 Task: Add the task  Create a new online booking system for a conference center to the section Data Analysis Sprint in the project AgileRescue and add a Due Date to the respective task as 2023/11/22
Action: Mouse moved to (53, 253)
Screenshot: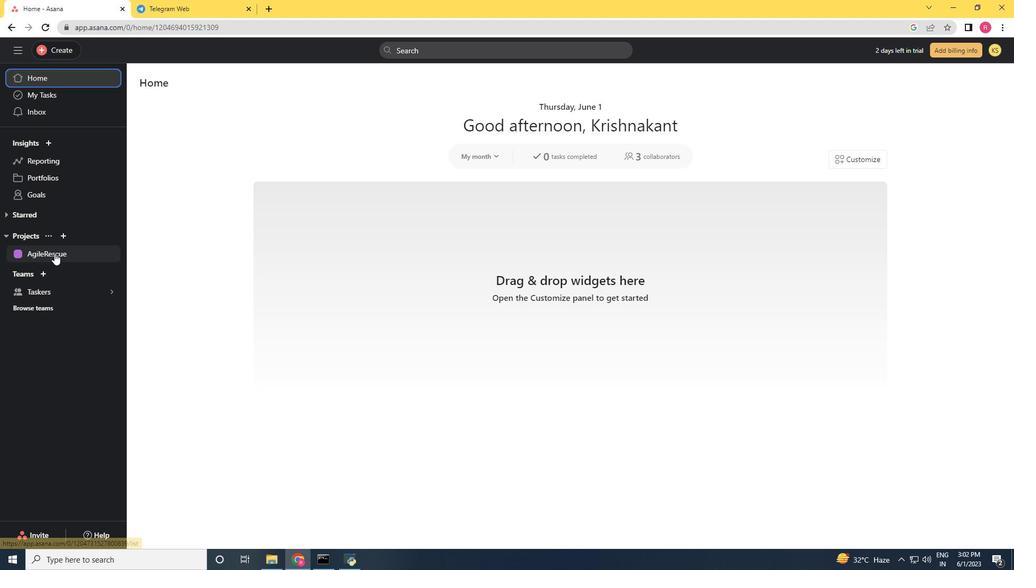 
Action: Mouse pressed left at (53, 253)
Screenshot: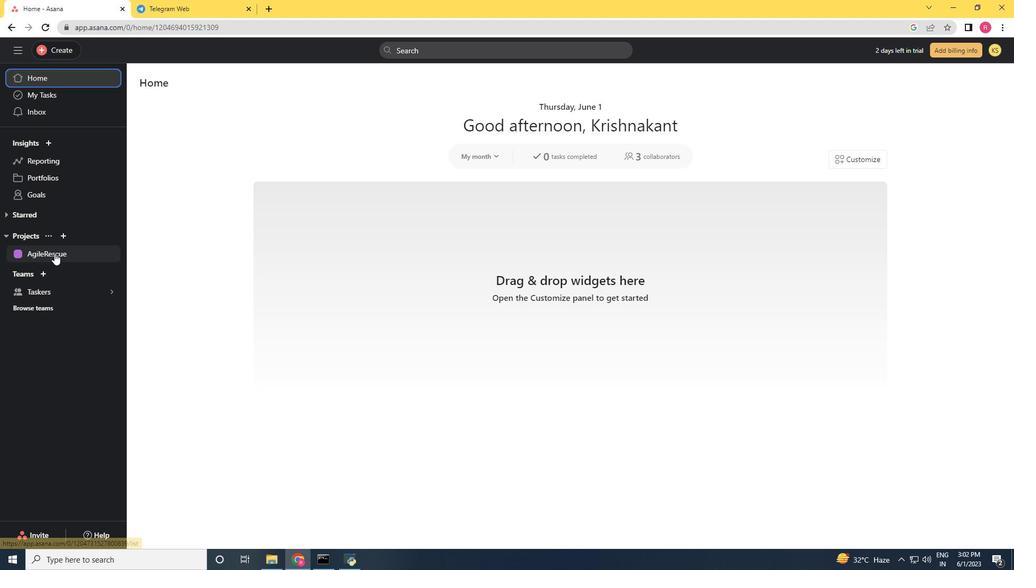 
Action: Mouse moved to (439, 437)
Screenshot: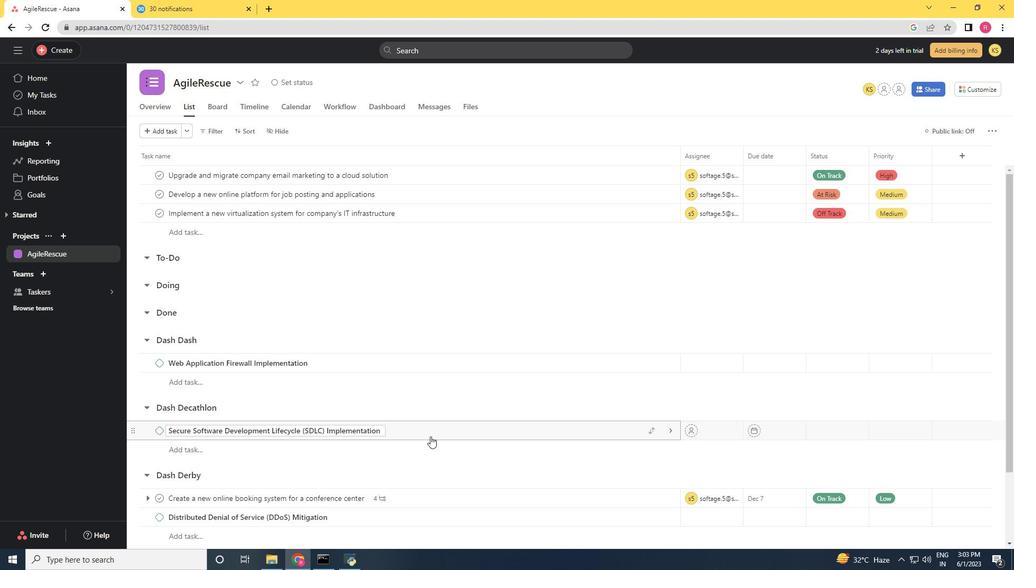 
Action: Mouse scrolled (439, 436) with delta (0, 0)
Screenshot: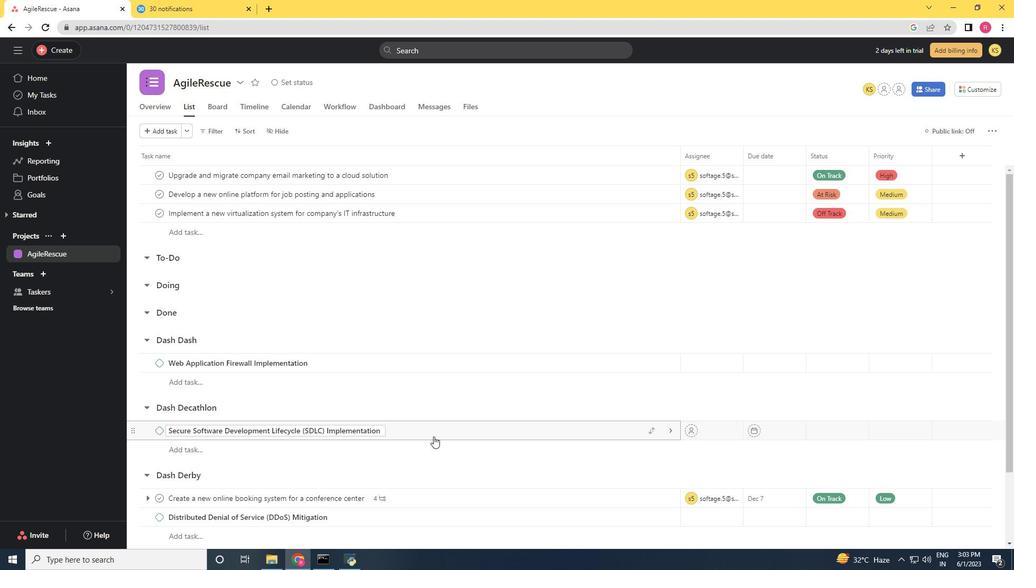 
Action: Mouse moved to (439, 437)
Screenshot: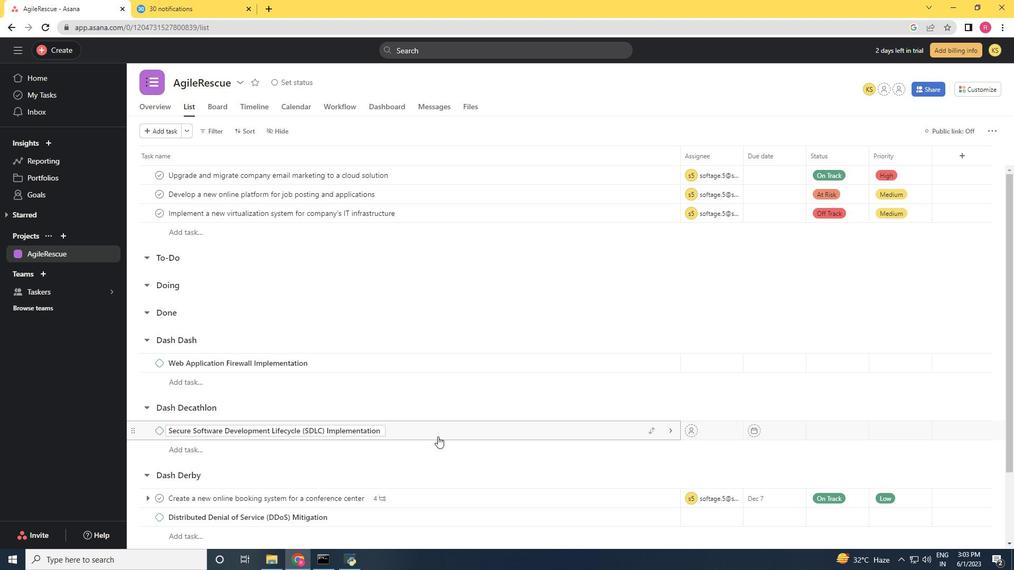 
Action: Mouse scrolled (439, 436) with delta (0, 0)
Screenshot: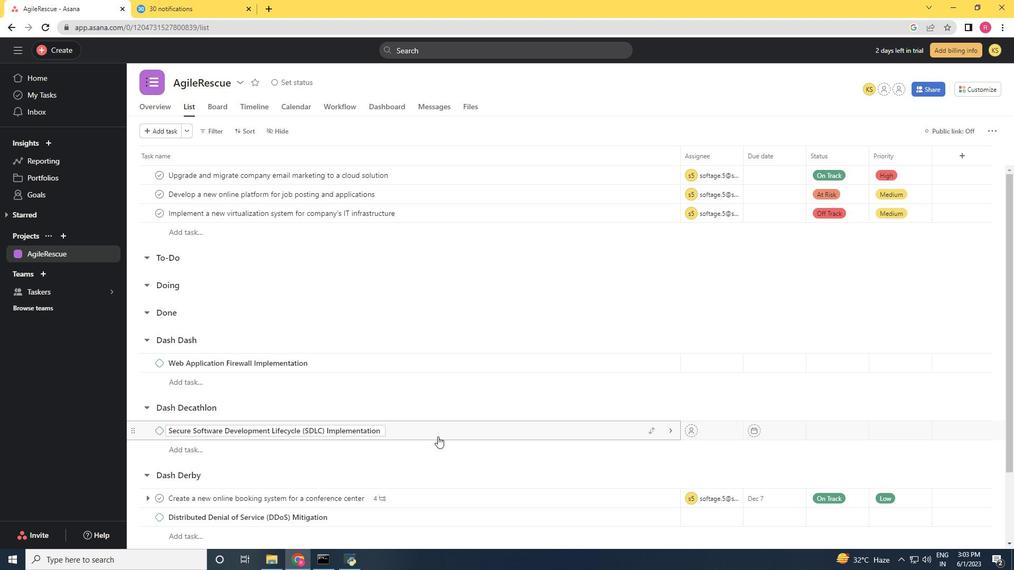 
Action: Mouse scrolled (439, 436) with delta (0, 0)
Screenshot: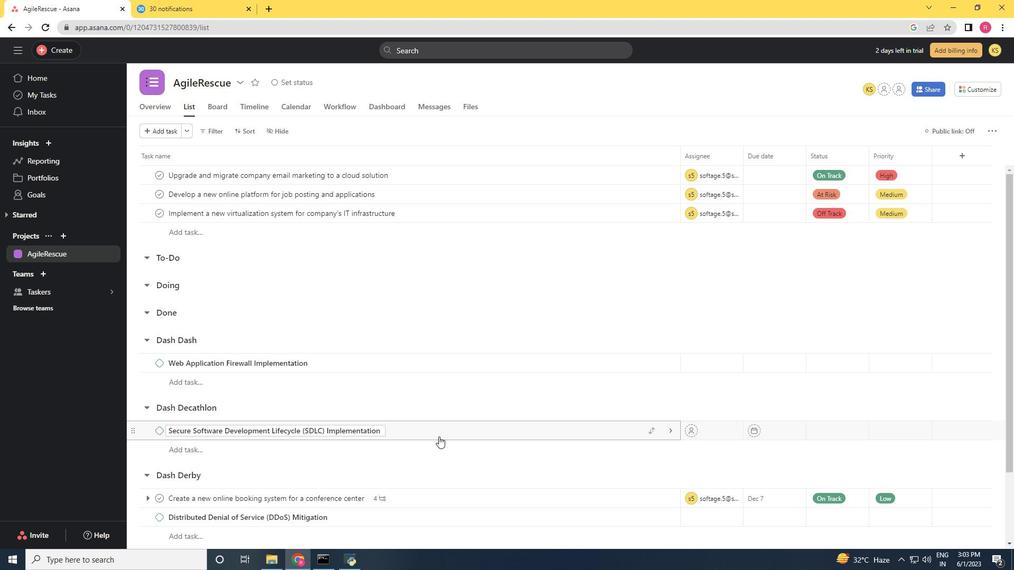 
Action: Mouse moved to (439, 437)
Screenshot: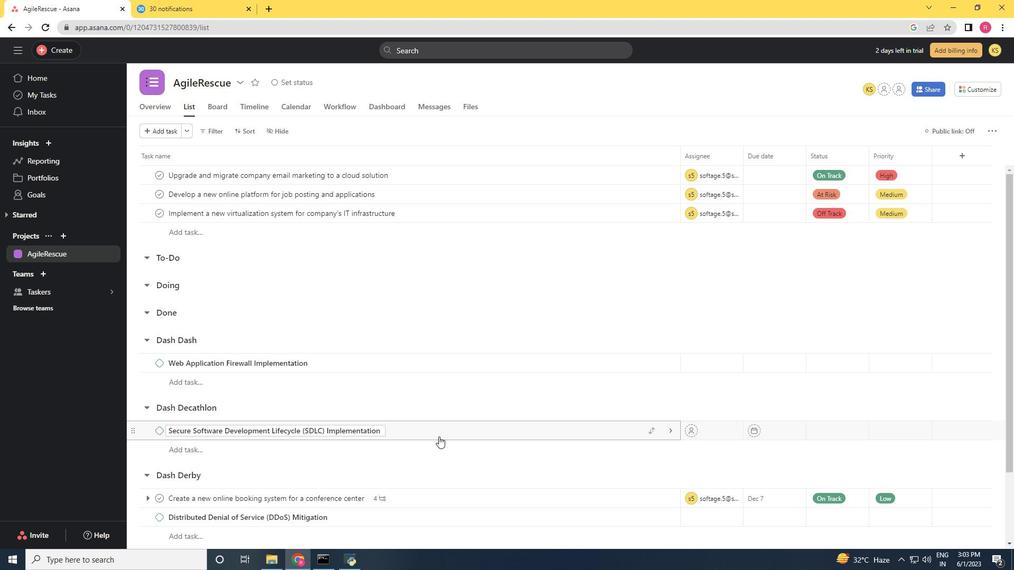 
Action: Mouse scrolled (439, 436) with delta (0, 0)
Screenshot: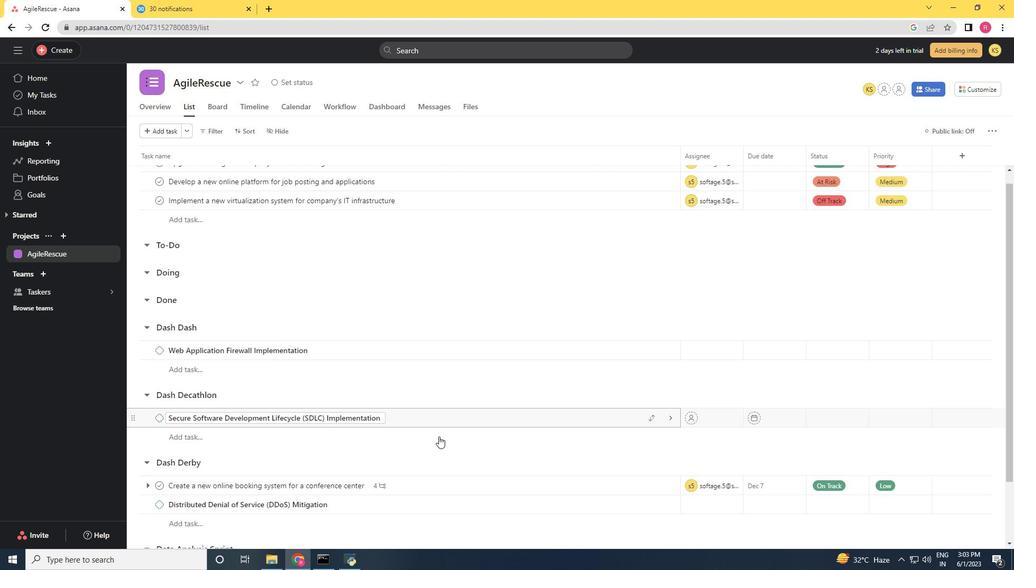 
Action: Mouse moved to (650, 415)
Screenshot: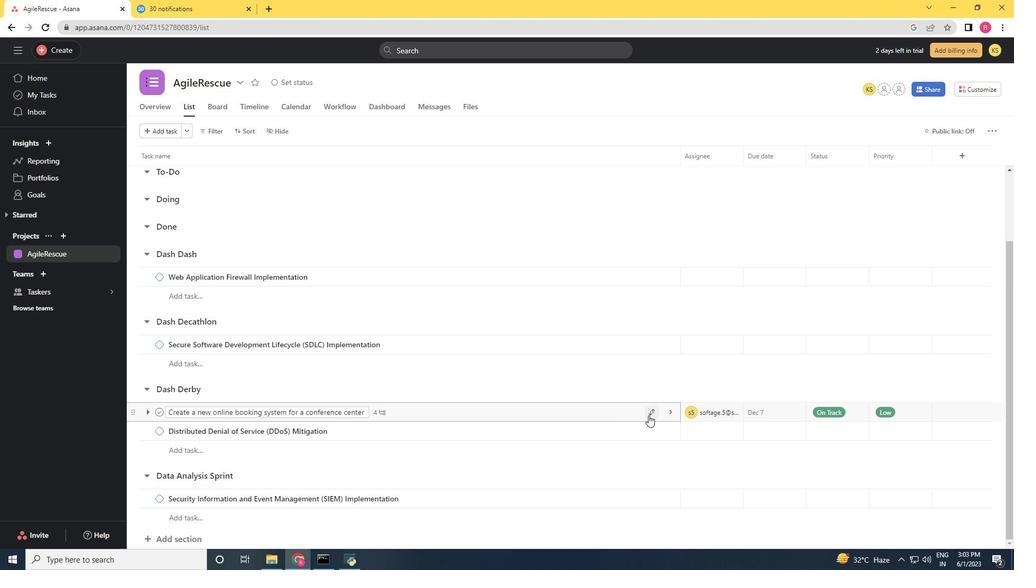 
Action: Mouse pressed left at (650, 415)
Screenshot: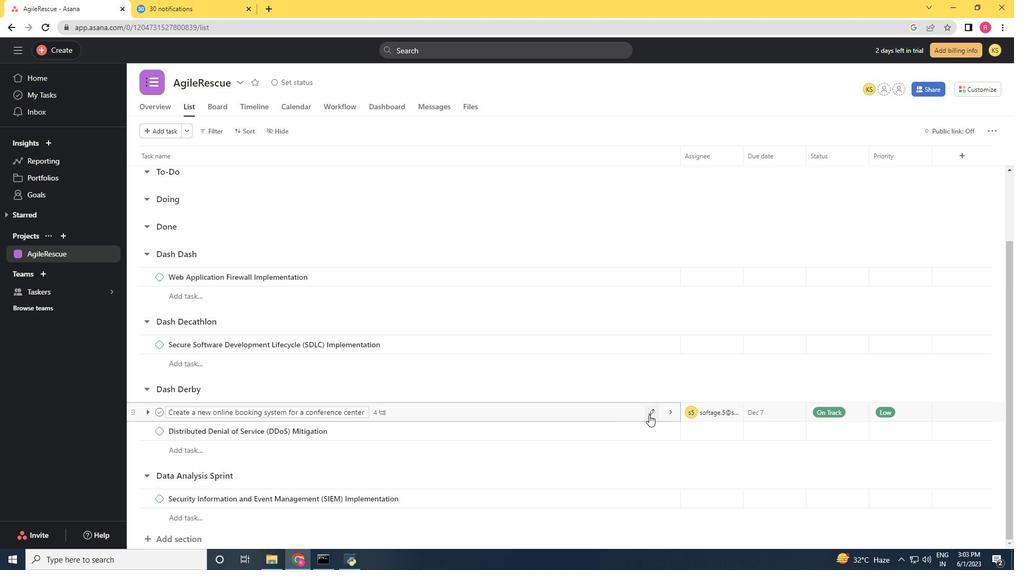 
Action: Mouse moved to (626, 395)
Screenshot: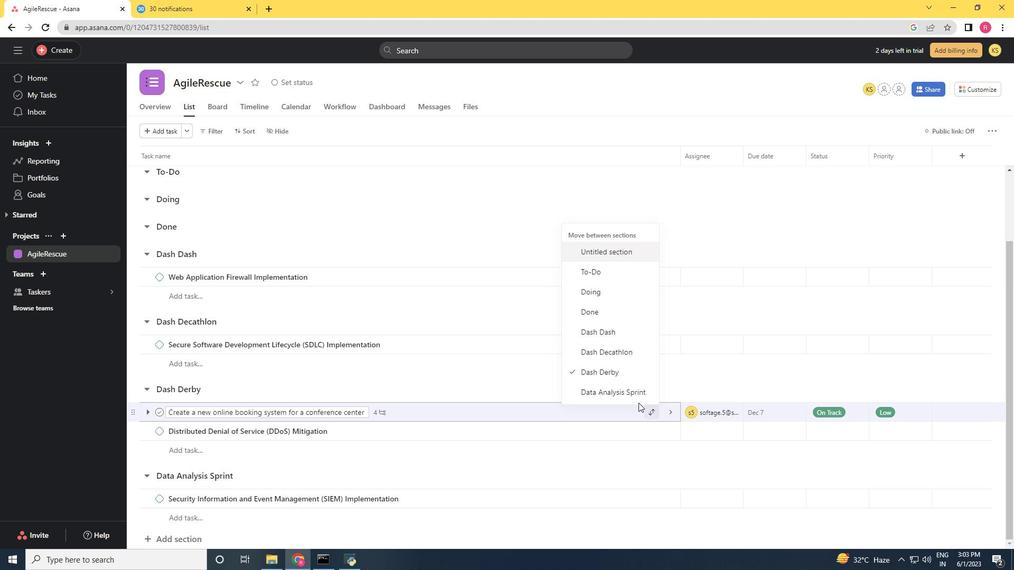 
Action: Mouse pressed left at (626, 395)
Screenshot: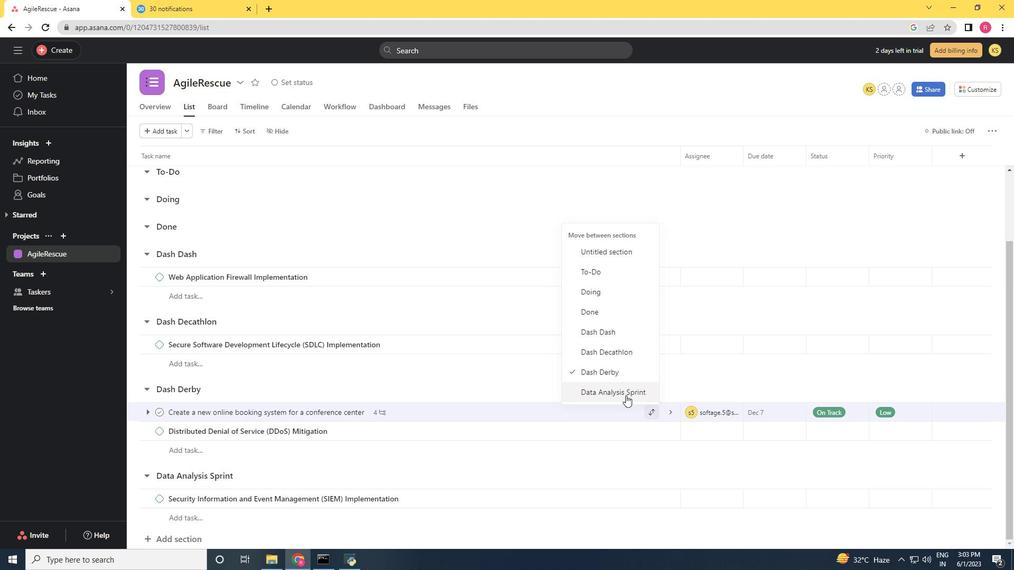 
Action: Mouse moved to (625, 395)
Screenshot: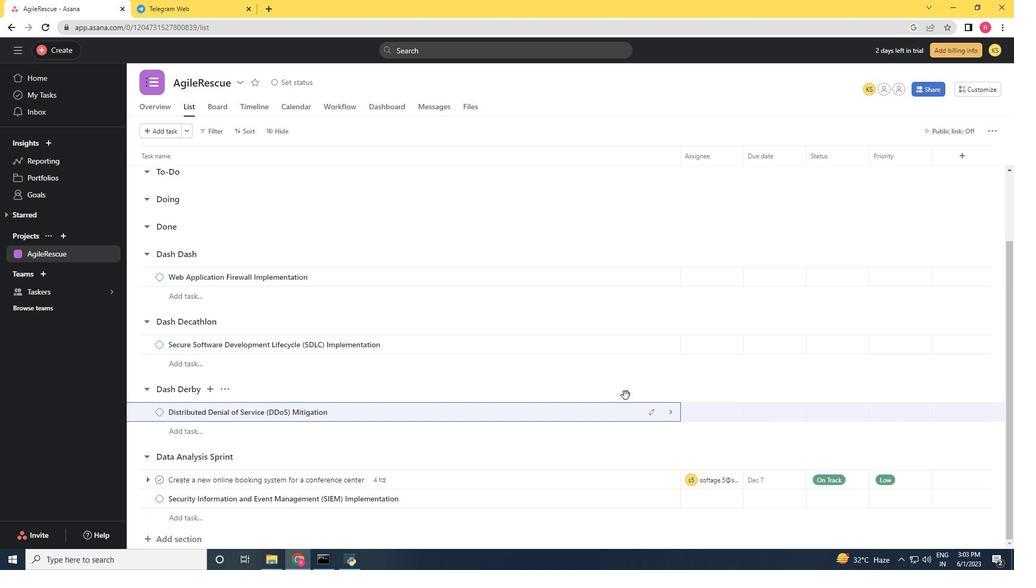 
Action: Mouse scrolled (625, 394) with delta (0, 0)
Screenshot: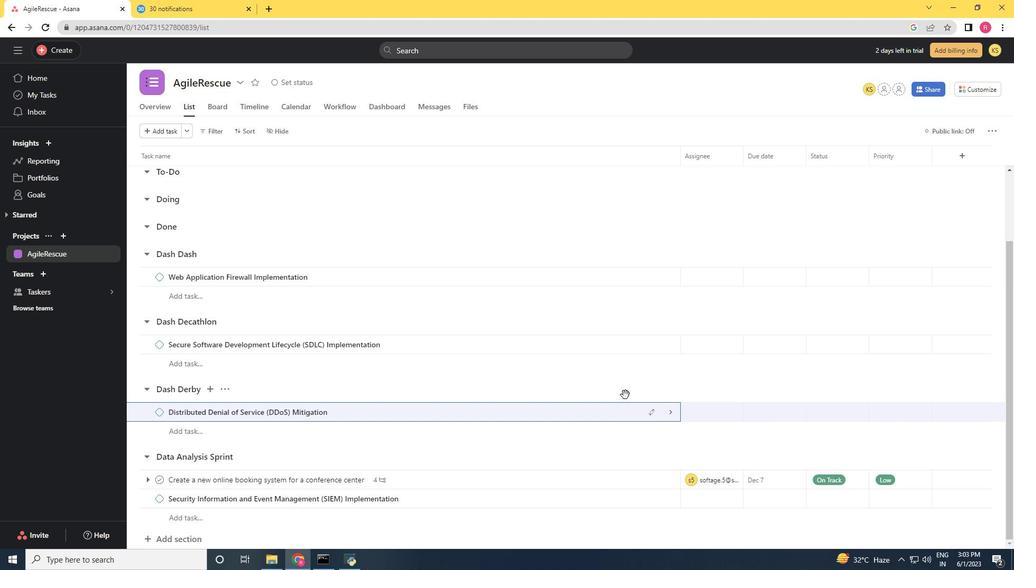 
Action: Mouse scrolled (625, 394) with delta (0, 0)
Screenshot: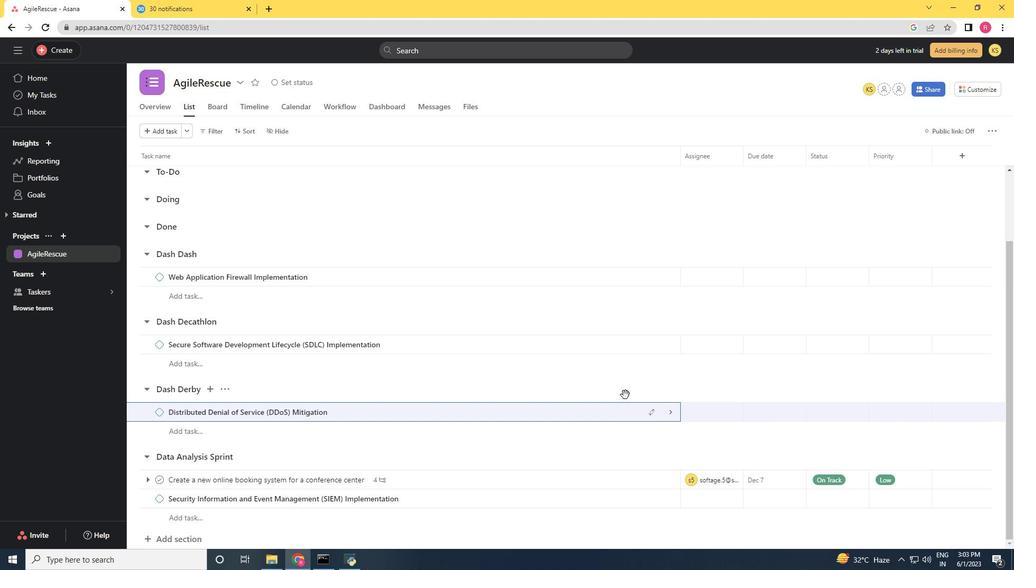 
Action: Mouse scrolled (625, 394) with delta (0, 0)
Screenshot: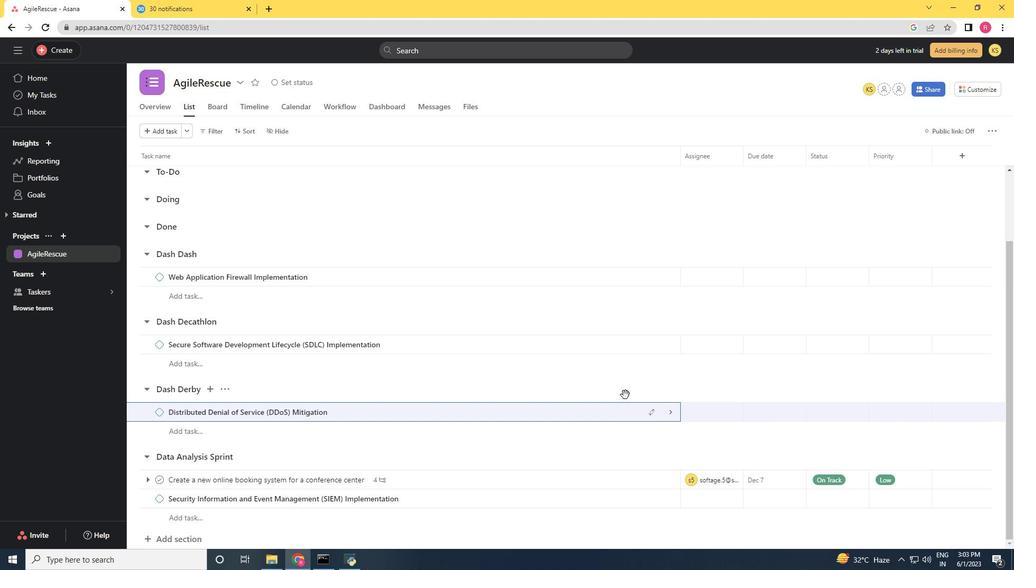 
Action: Mouse moved to (492, 477)
Screenshot: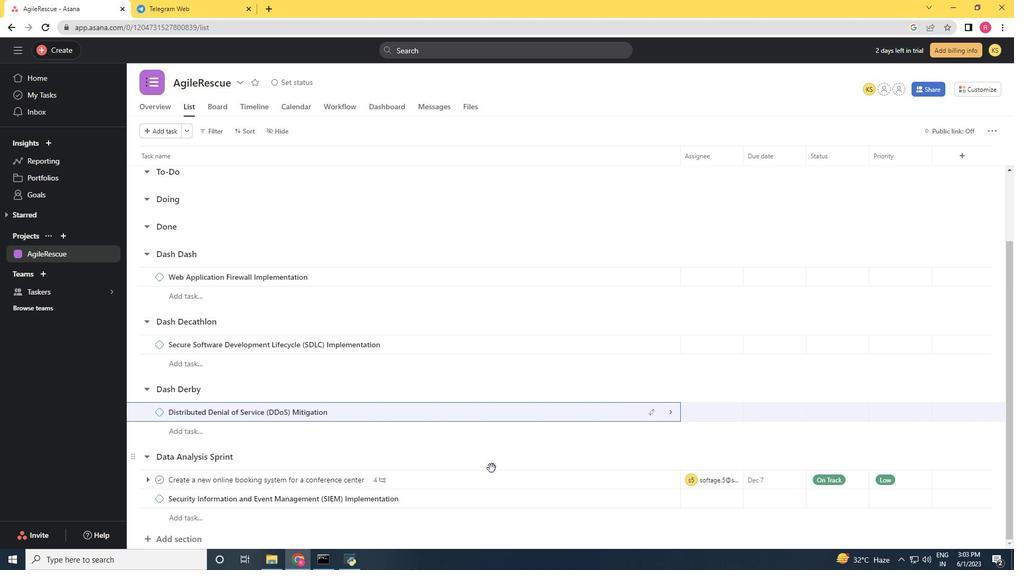 
Action: Mouse pressed left at (492, 477)
Screenshot: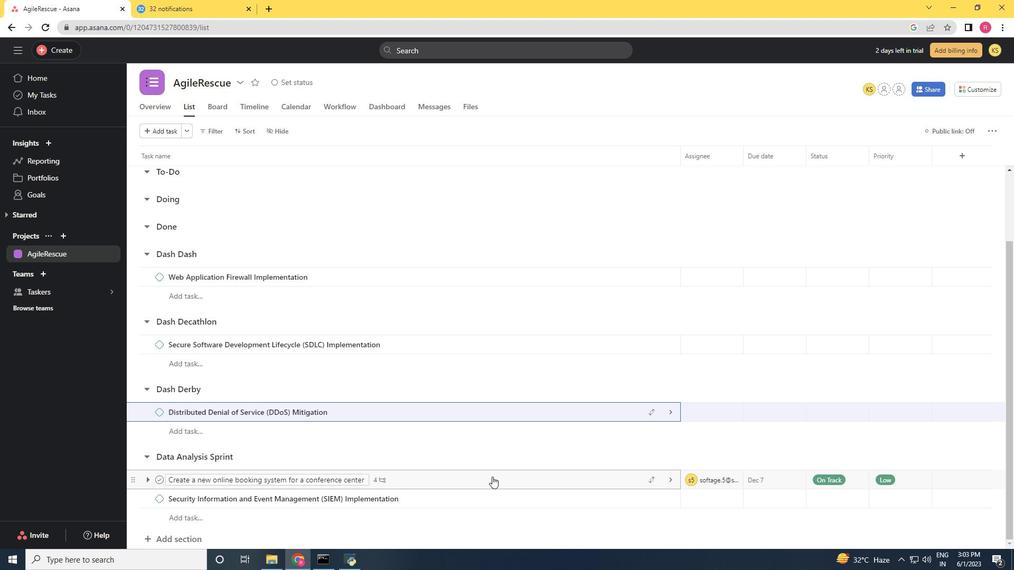 
Action: Mouse moved to (780, 228)
Screenshot: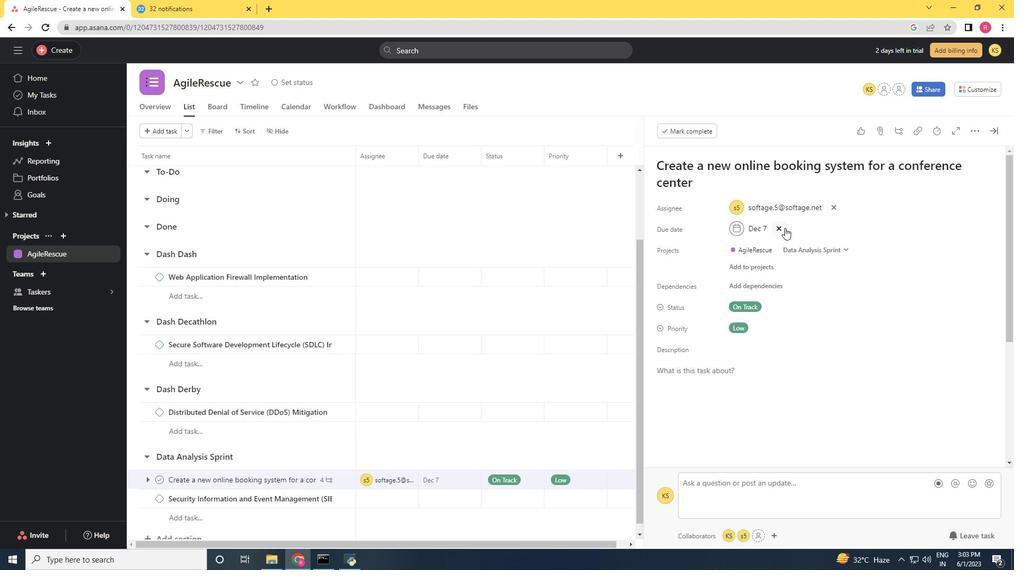 
Action: Mouse pressed left at (780, 228)
Screenshot: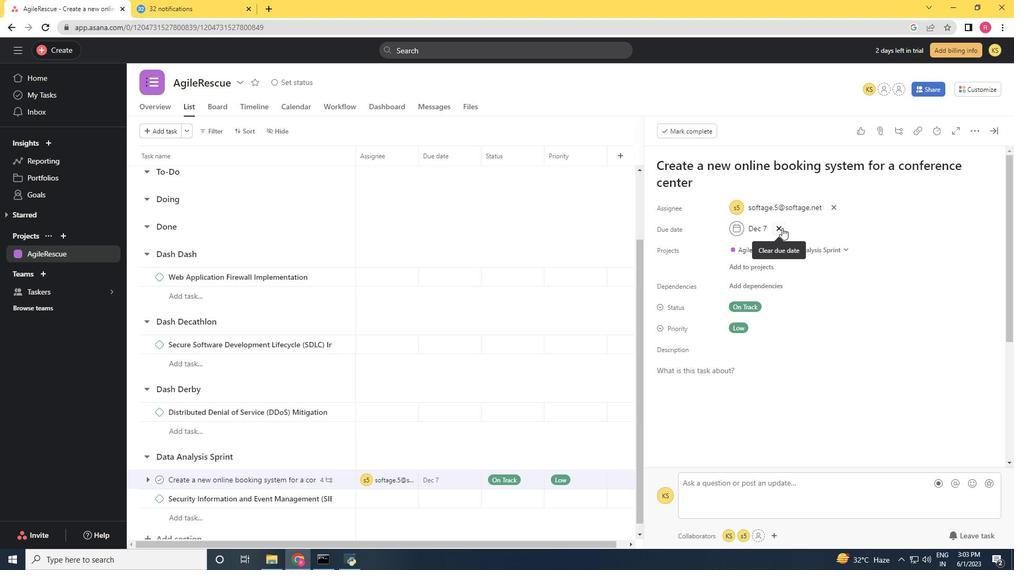 
Action: Mouse moved to (743, 228)
Screenshot: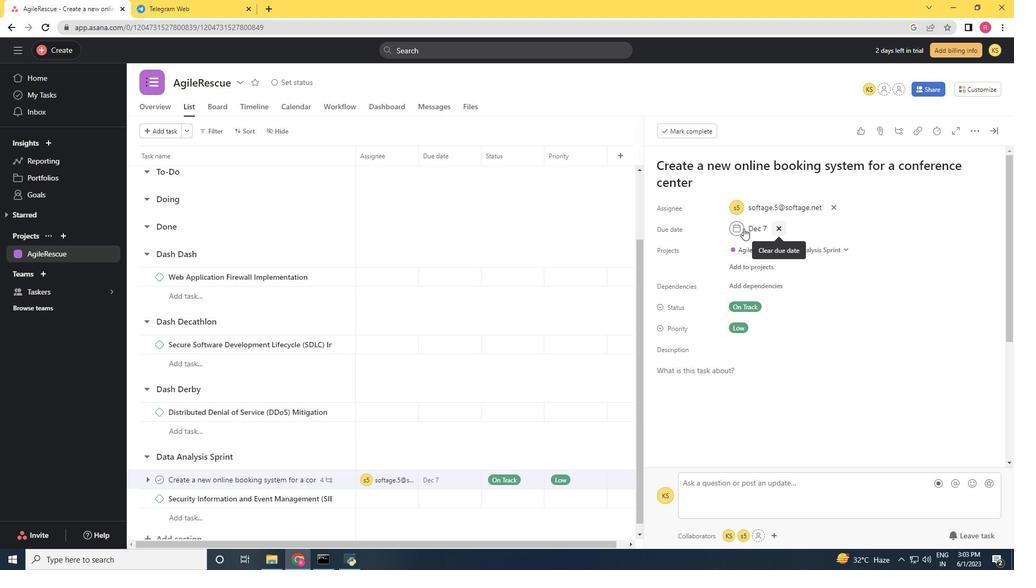 
Action: Mouse pressed left at (743, 228)
Screenshot: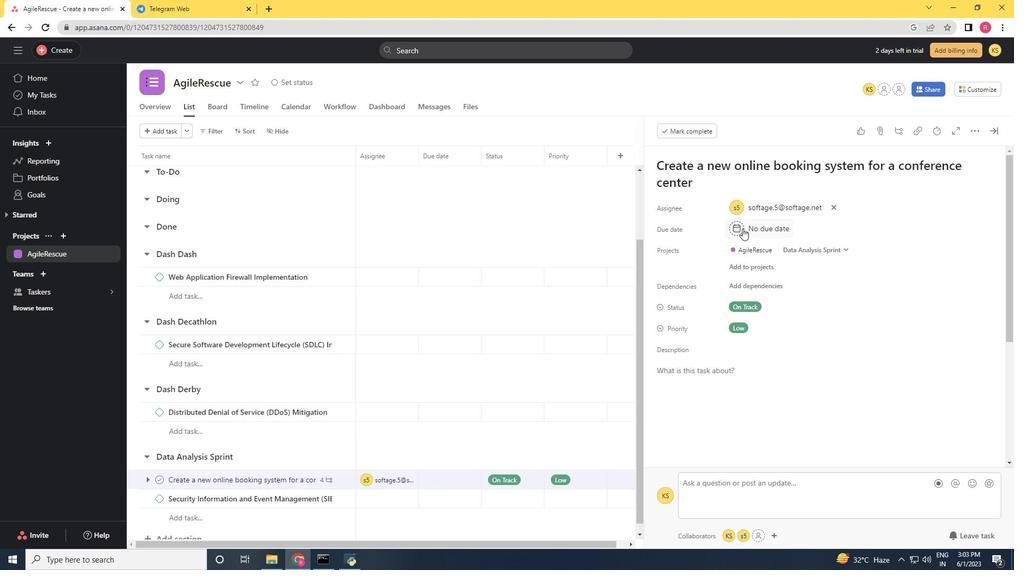 
Action: Mouse moved to (854, 285)
Screenshot: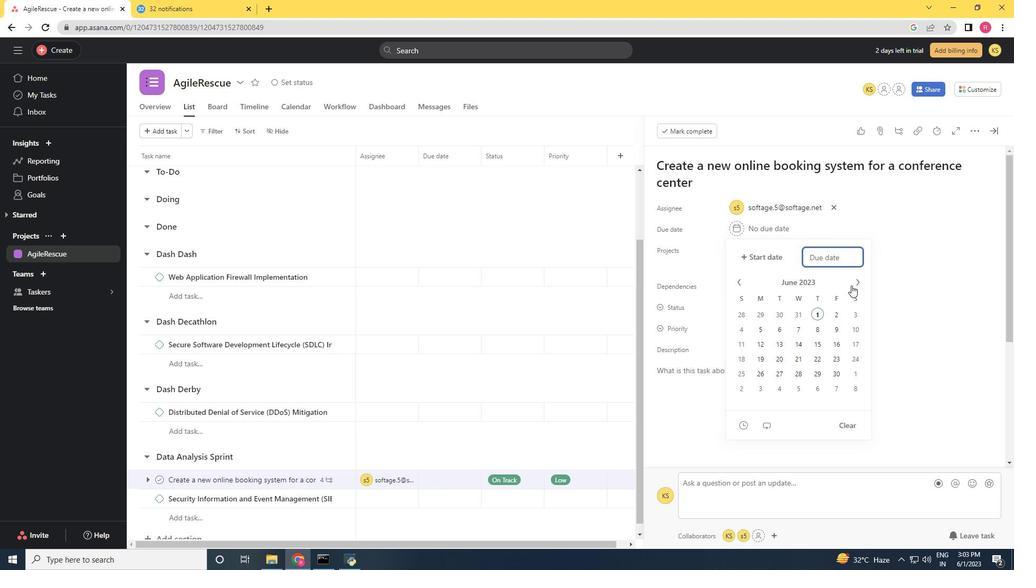 
Action: Mouse pressed left at (854, 285)
Screenshot: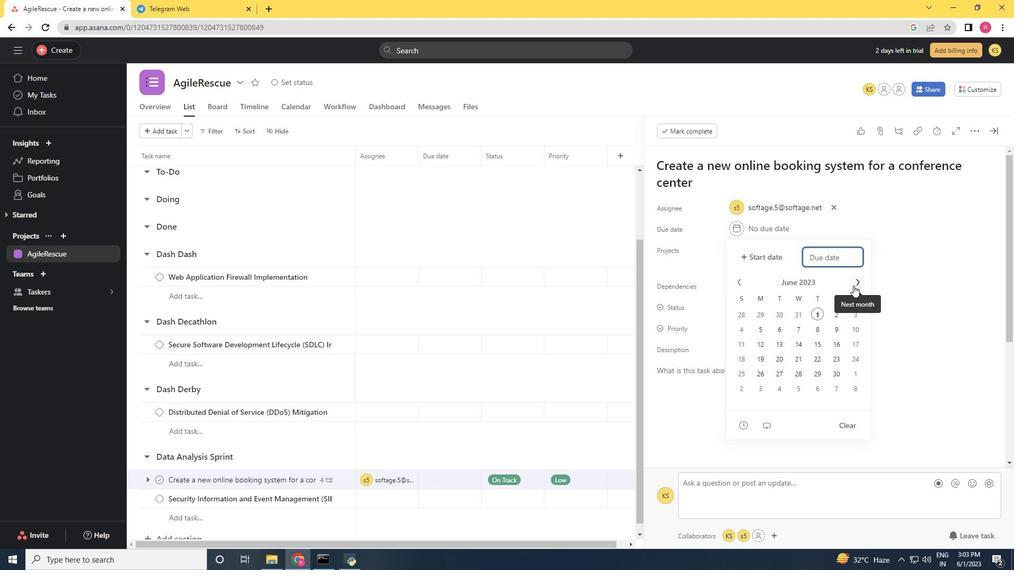 
Action: Mouse pressed left at (854, 285)
Screenshot: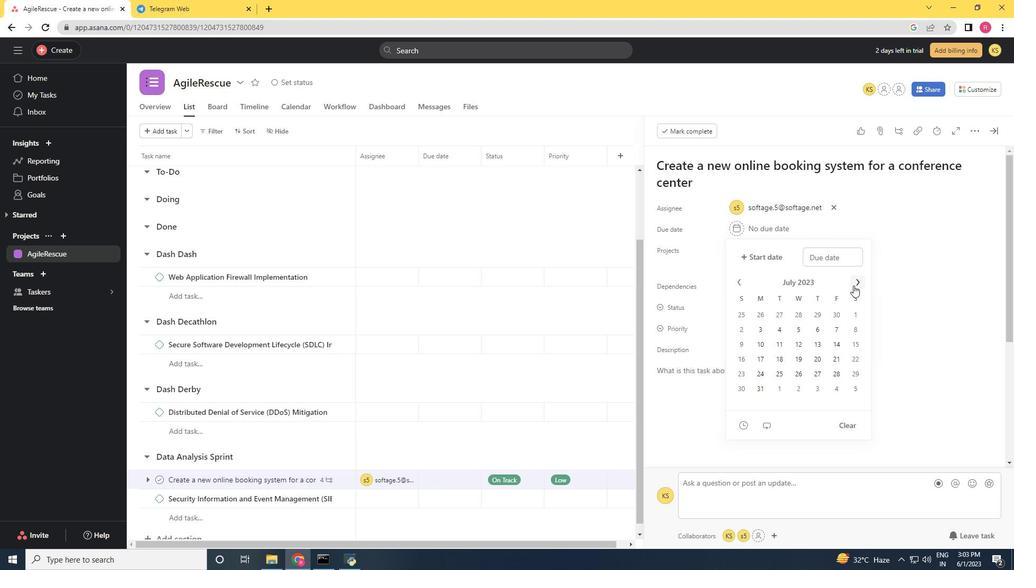 
Action: Mouse pressed left at (854, 285)
Screenshot: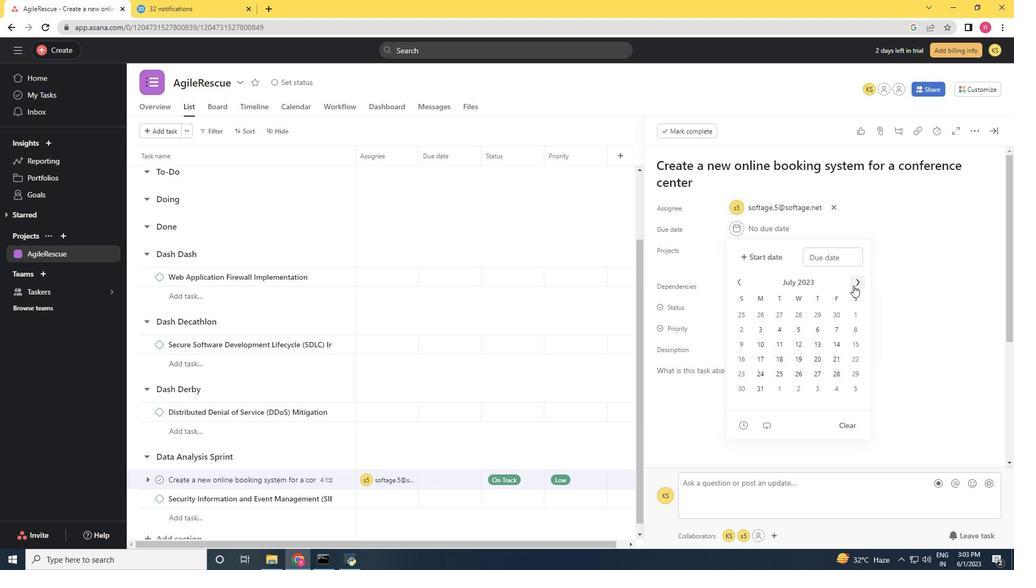 
Action: Mouse pressed left at (854, 285)
Screenshot: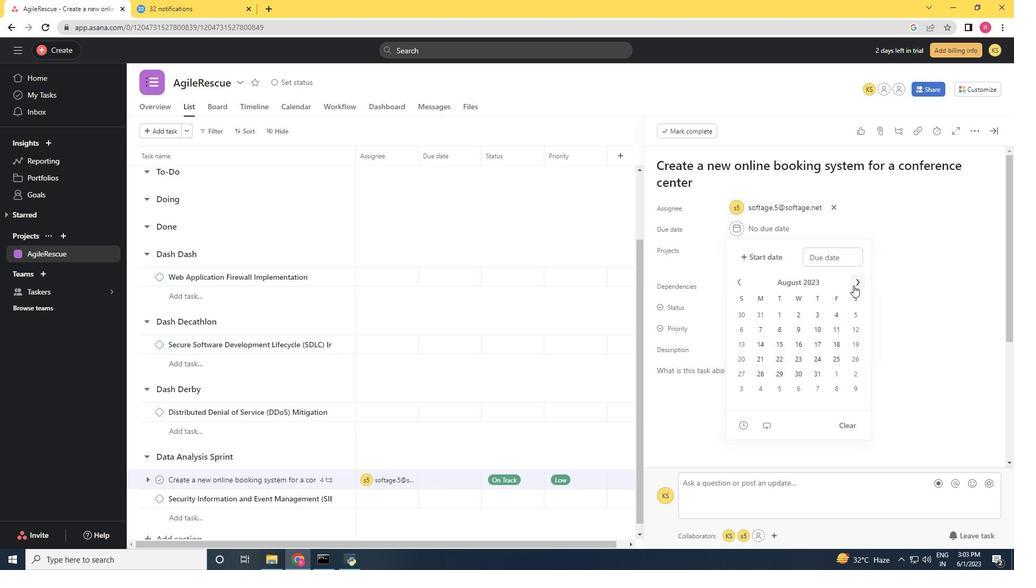 
Action: Mouse pressed left at (854, 285)
Screenshot: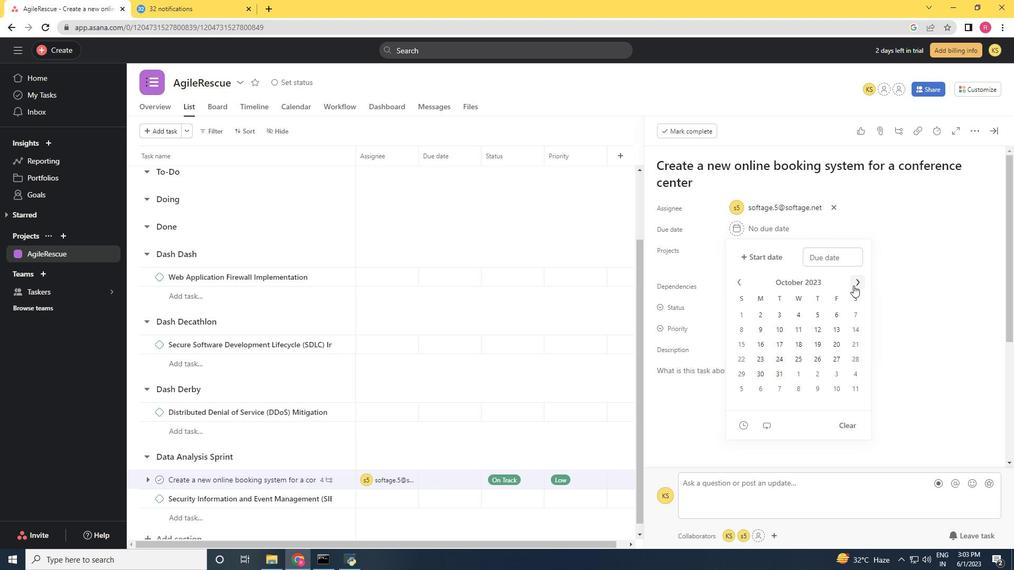 
Action: Mouse moved to (804, 360)
Screenshot: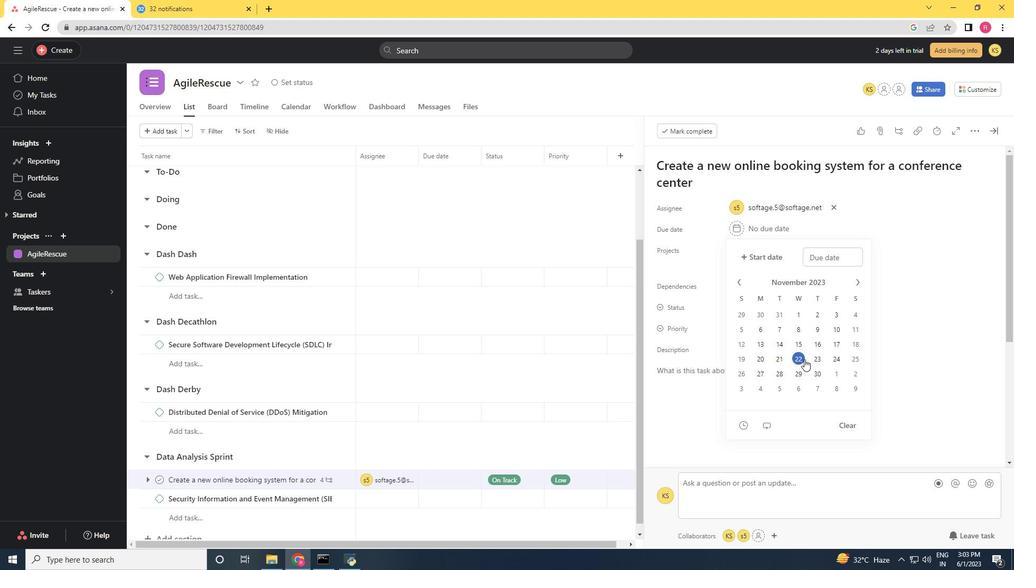 
Action: Mouse pressed left at (804, 360)
Screenshot: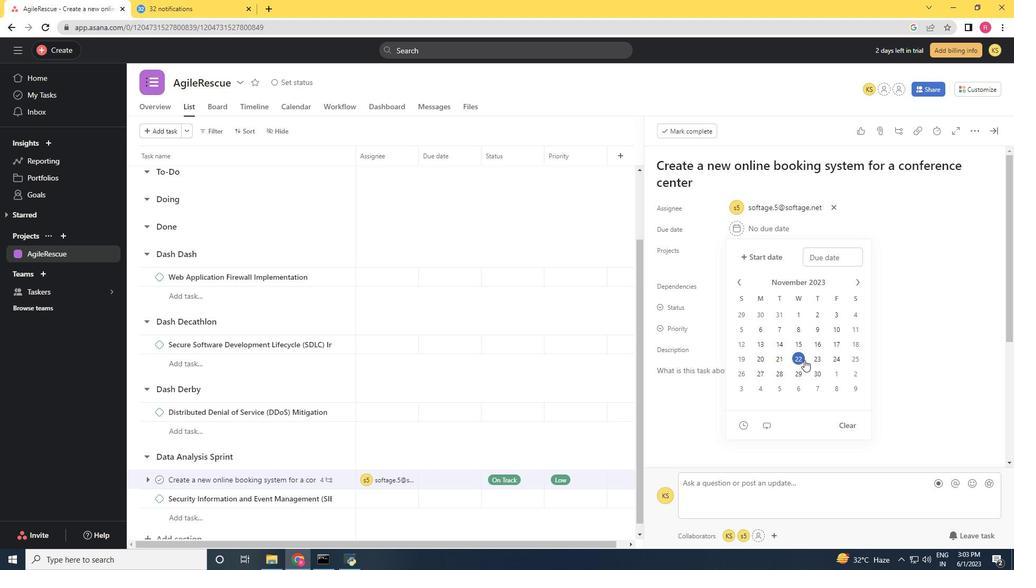 
Action: Mouse moved to (926, 295)
Screenshot: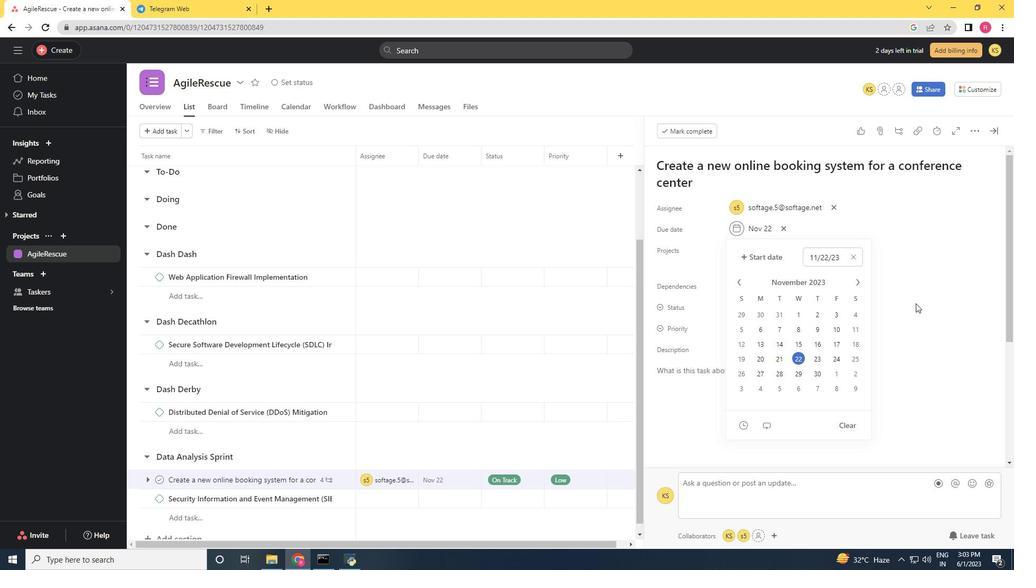 
Action: Mouse pressed left at (926, 295)
Screenshot: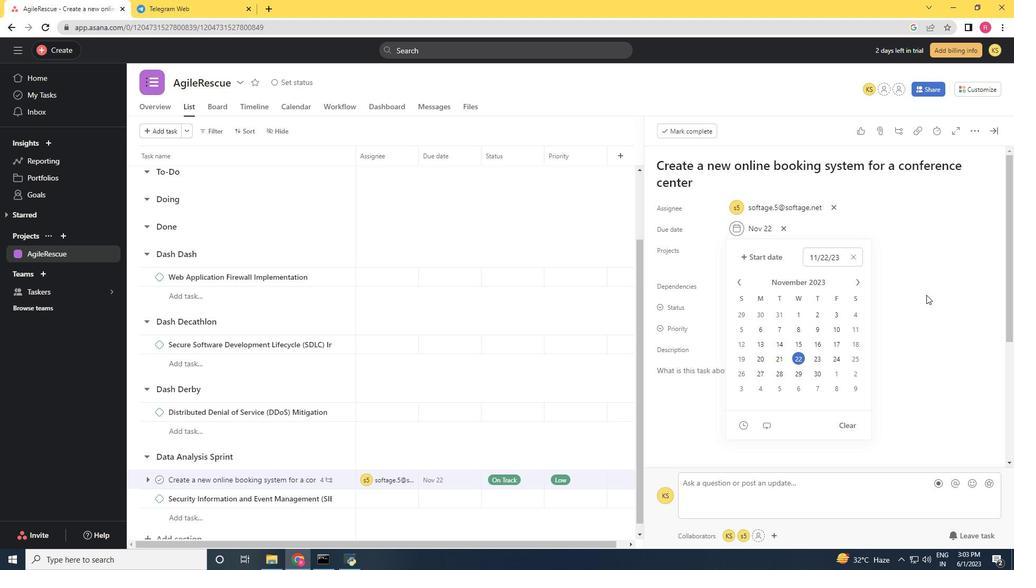 
Action: Mouse moved to (993, 133)
Screenshot: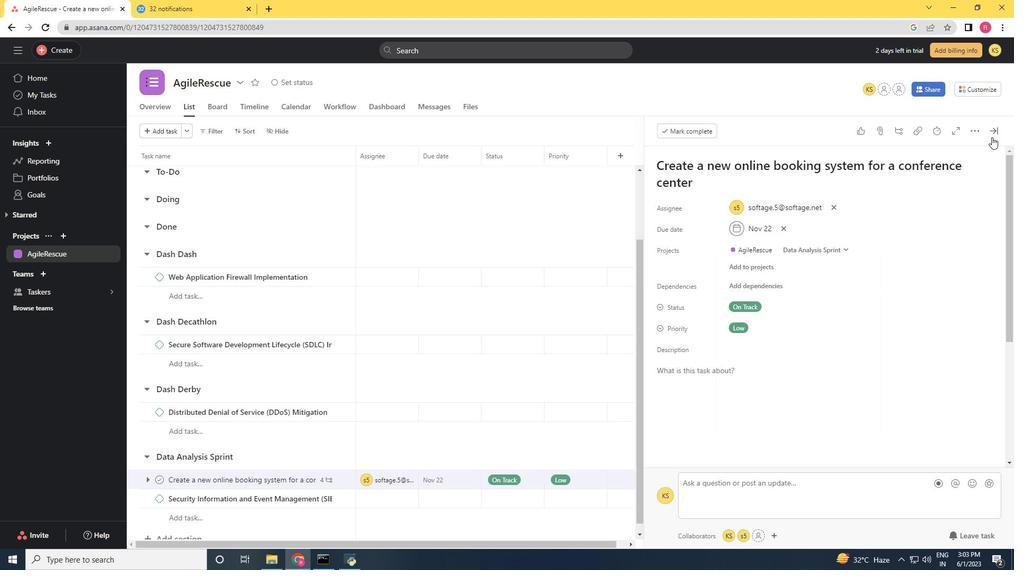 
Action: Mouse pressed left at (993, 133)
Screenshot: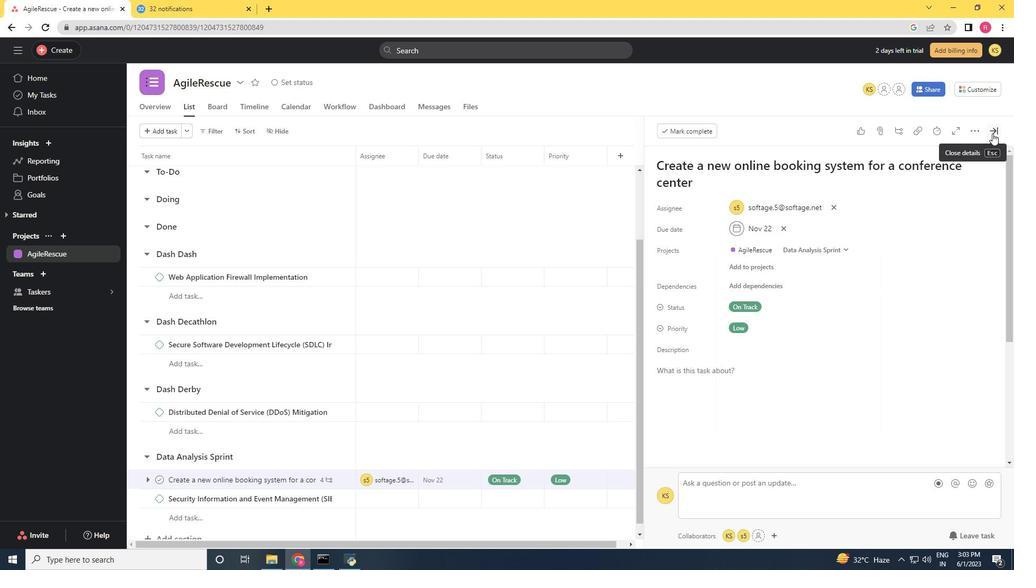 
Action: Mouse moved to (735, 108)
Screenshot: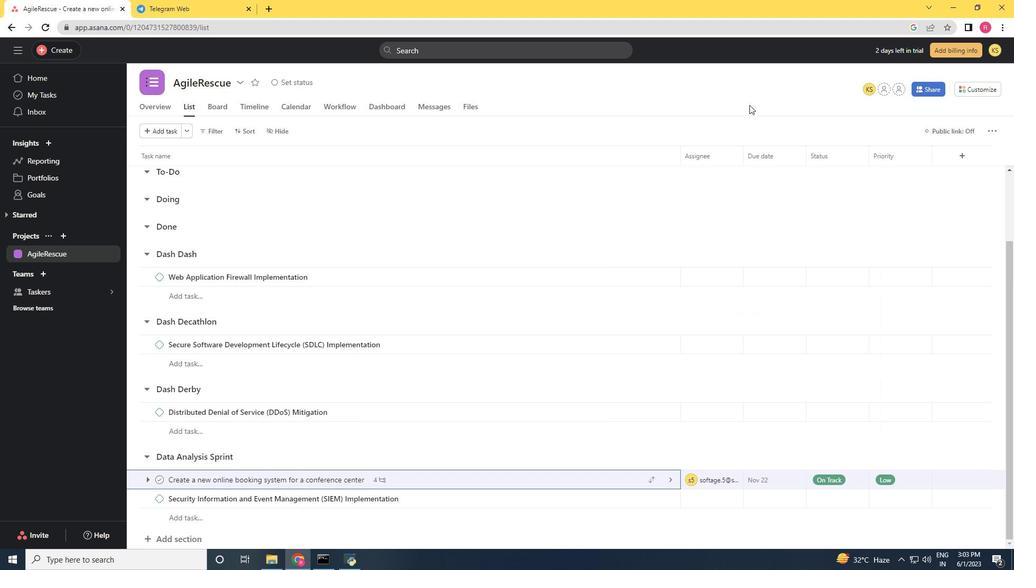 
